 Task: Set the clock jitter to 5000.
Action: Mouse moved to (93, 14)
Screenshot: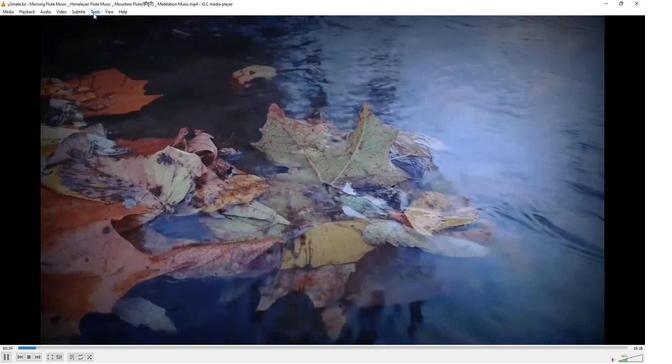 
Action: Mouse pressed left at (93, 14)
Screenshot: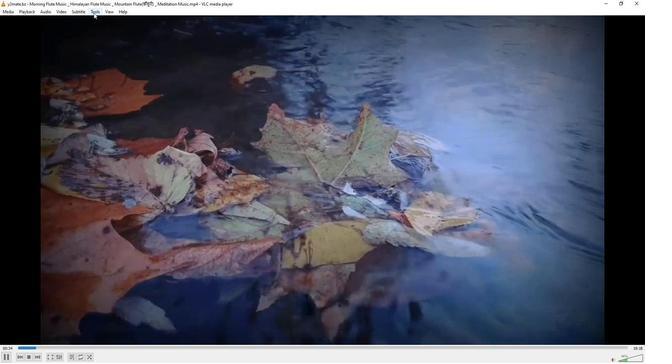 
Action: Mouse moved to (101, 92)
Screenshot: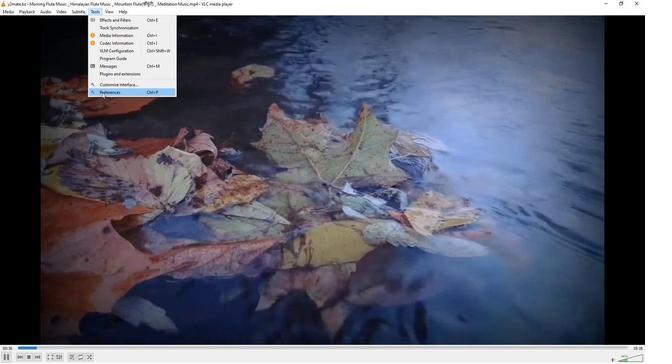 
Action: Mouse pressed left at (101, 92)
Screenshot: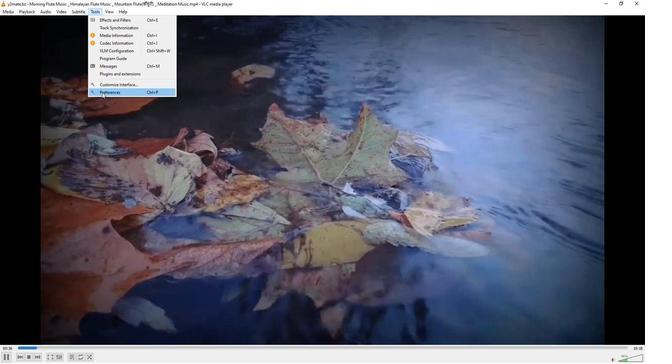 
Action: Mouse moved to (212, 293)
Screenshot: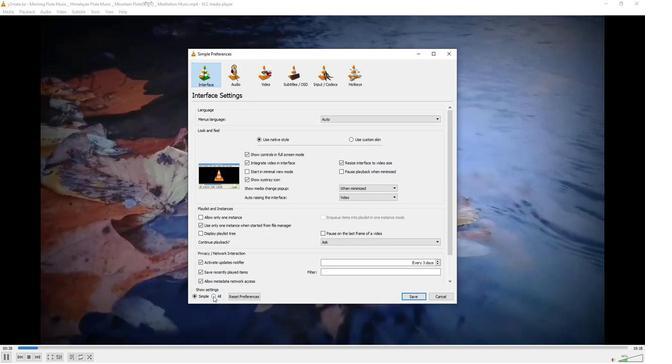 
Action: Mouse pressed left at (212, 293)
Screenshot: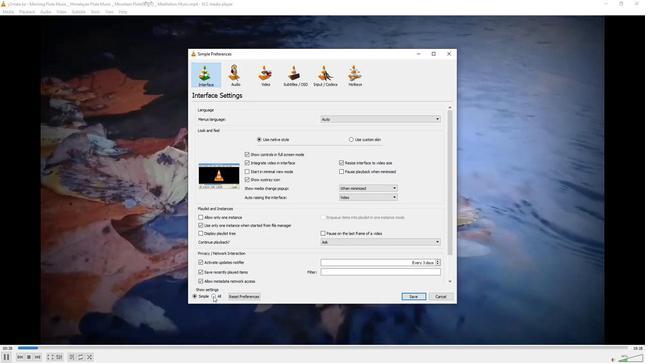 
Action: Mouse moved to (215, 171)
Screenshot: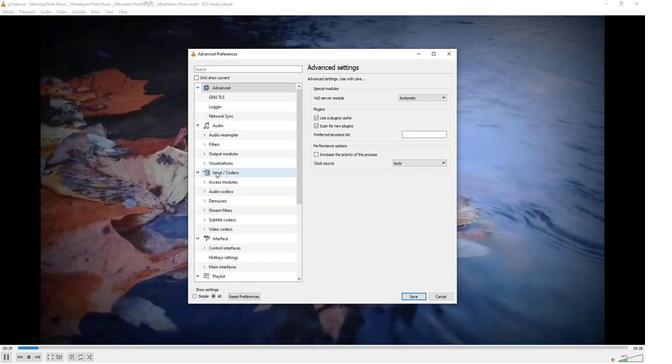 
Action: Mouse pressed left at (215, 171)
Screenshot: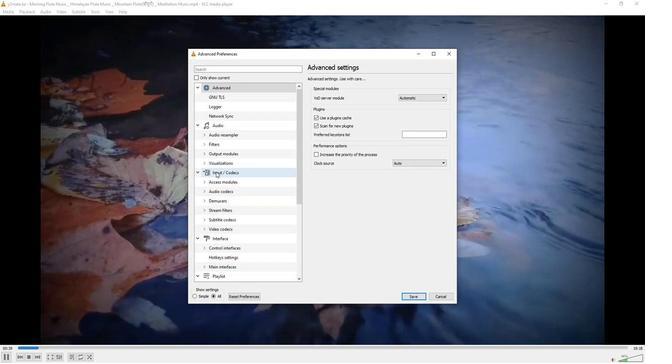 
Action: Mouse moved to (354, 219)
Screenshot: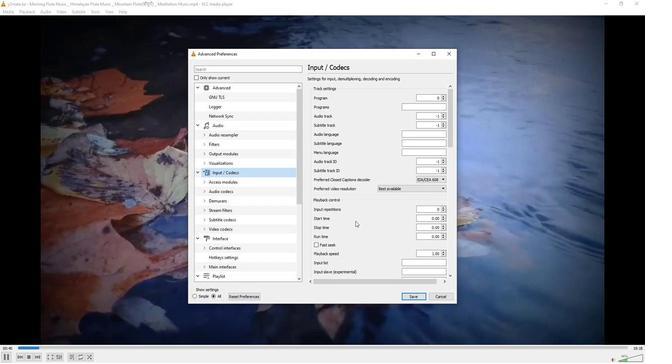 
Action: Mouse scrolled (354, 218) with delta (0, 0)
Screenshot: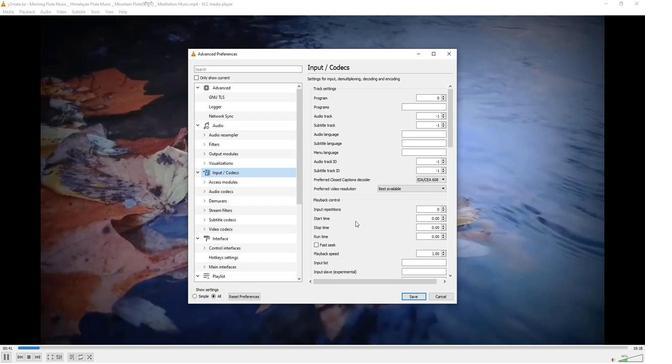 
Action: Mouse moved to (363, 215)
Screenshot: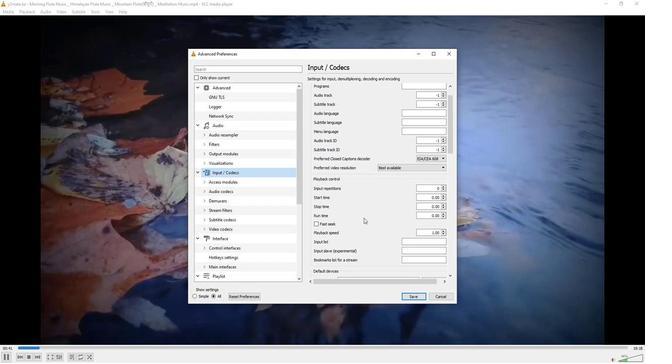 
Action: Mouse scrolled (363, 215) with delta (0, 0)
Screenshot: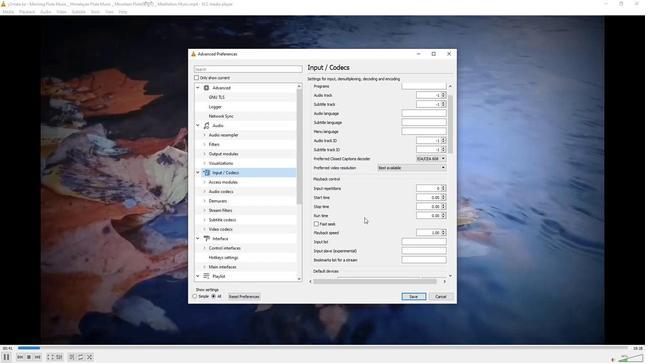 
Action: Mouse scrolled (363, 215) with delta (0, 0)
Screenshot: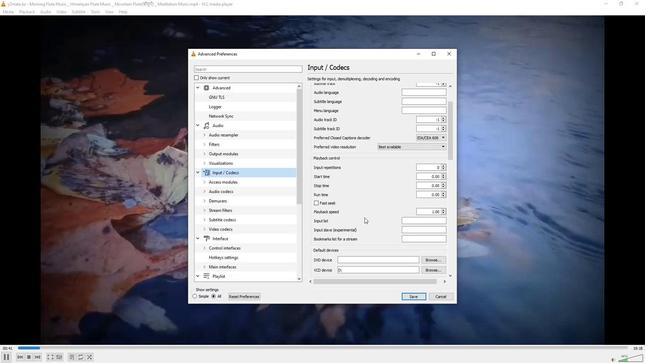 
Action: Mouse scrolled (363, 215) with delta (0, 0)
Screenshot: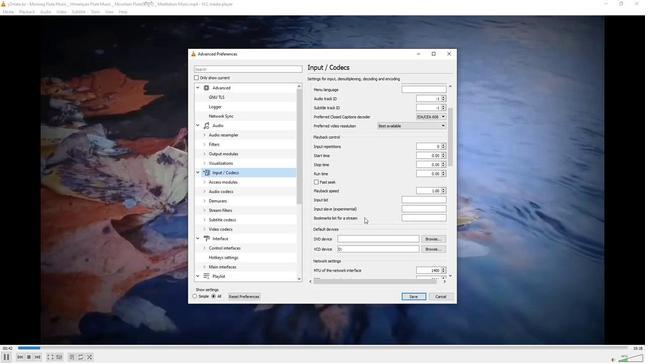 
Action: Mouse scrolled (363, 215) with delta (0, 0)
Screenshot: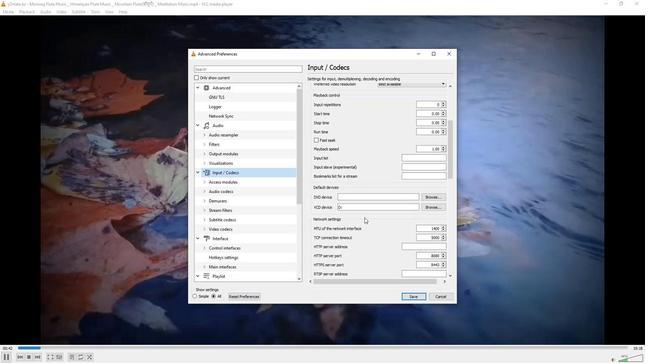 
Action: Mouse scrolled (363, 215) with delta (0, 0)
Screenshot: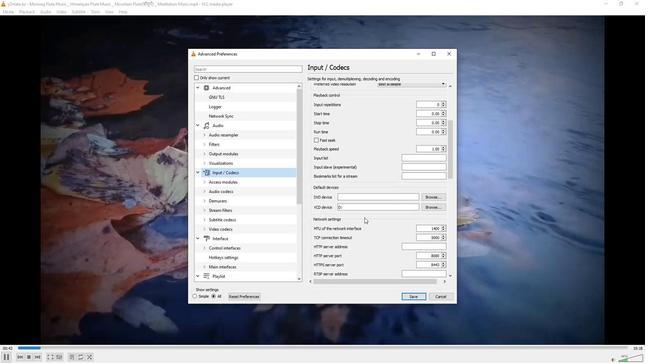 
Action: Mouse scrolled (363, 215) with delta (0, 0)
Screenshot: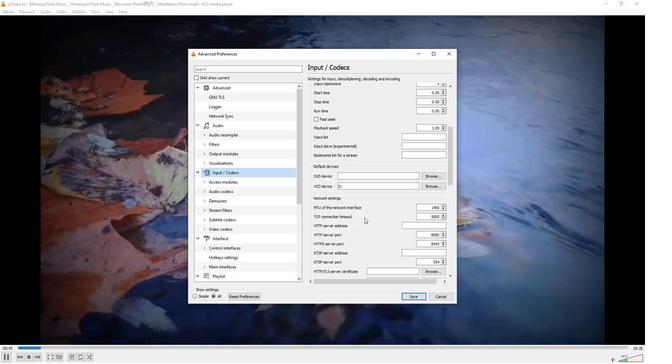 
Action: Mouse scrolled (363, 215) with delta (0, 0)
Screenshot: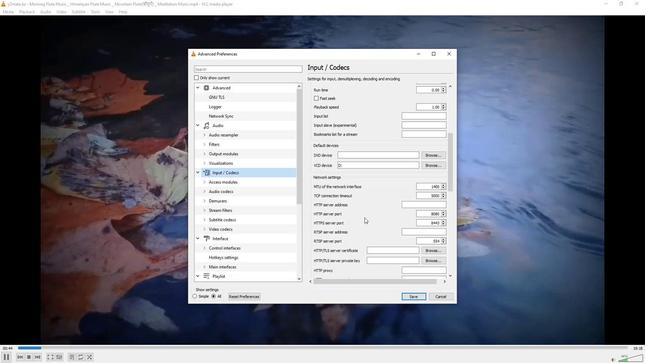
Action: Mouse scrolled (363, 215) with delta (0, 0)
Screenshot: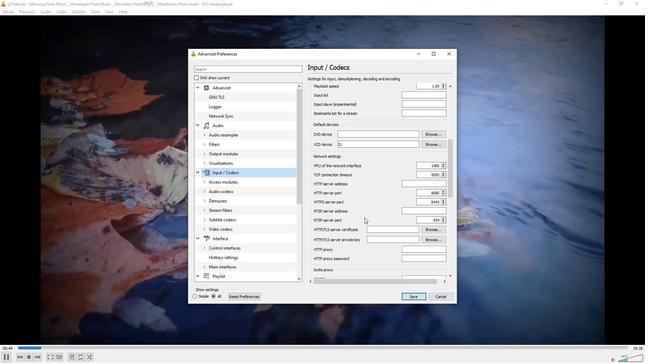 
Action: Mouse scrolled (363, 215) with delta (0, 0)
Screenshot: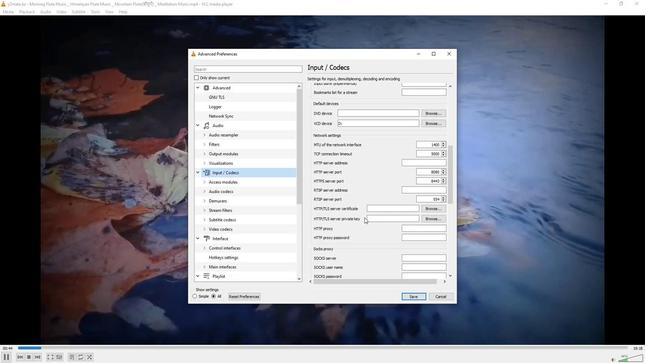 
Action: Mouse scrolled (363, 215) with delta (0, 0)
Screenshot: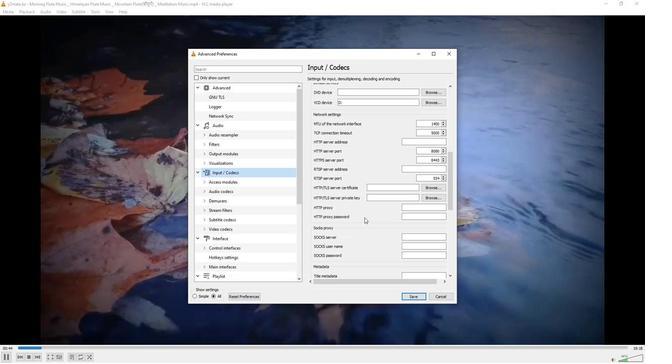 
Action: Mouse scrolled (363, 215) with delta (0, 0)
Screenshot: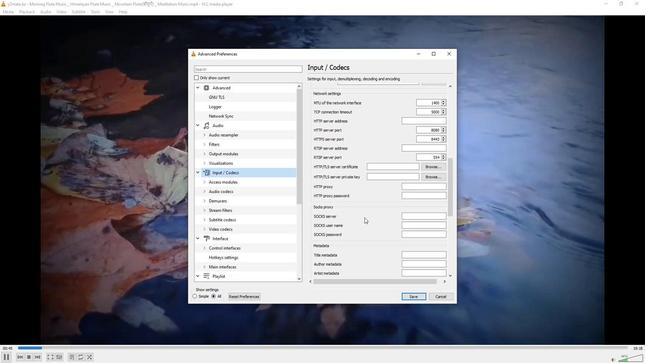 
Action: Mouse scrolled (363, 215) with delta (0, 0)
Screenshot: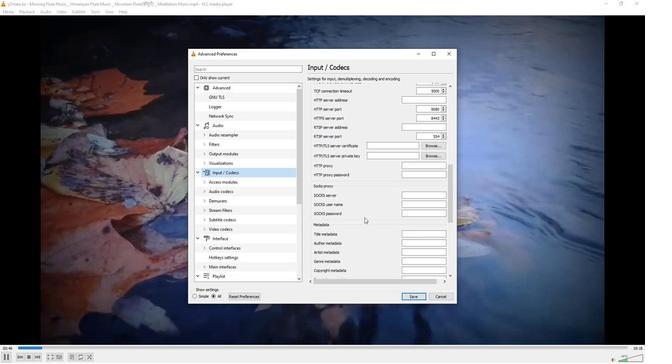 
Action: Mouse scrolled (363, 215) with delta (0, 0)
Screenshot: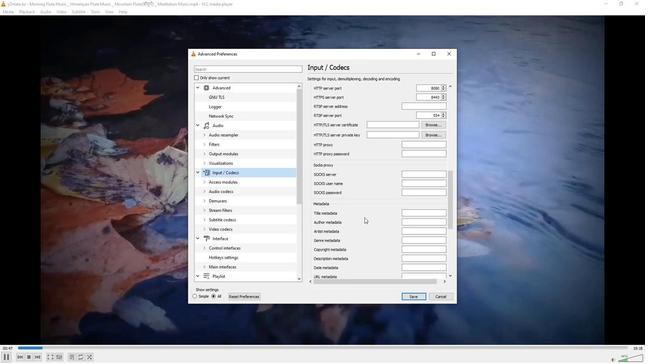 
Action: Mouse scrolled (363, 215) with delta (0, 0)
Screenshot: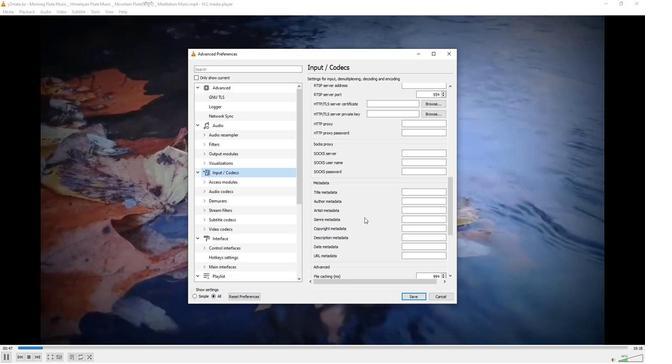 
Action: Mouse scrolled (363, 215) with delta (0, 0)
Screenshot: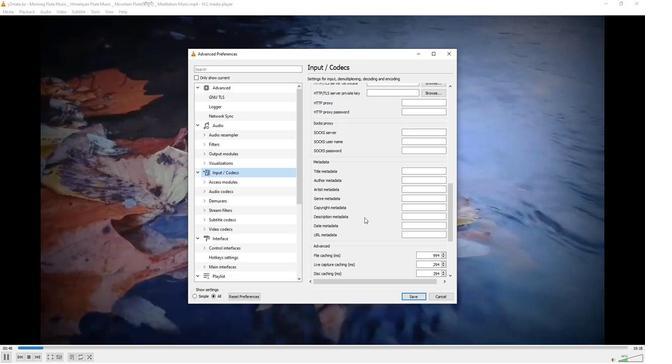 
Action: Mouse scrolled (363, 215) with delta (0, 0)
Screenshot: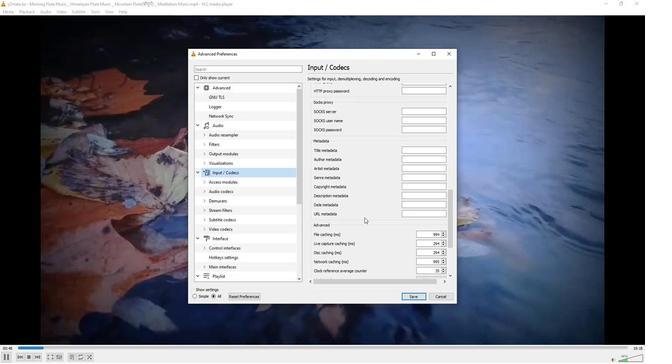 
Action: Mouse scrolled (363, 215) with delta (0, 0)
Screenshot: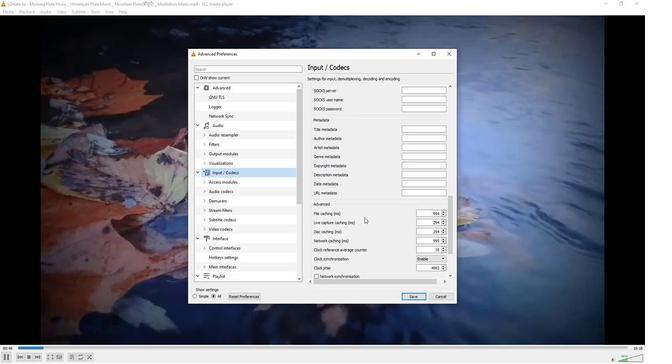 
Action: Mouse scrolled (363, 215) with delta (0, 0)
Screenshot: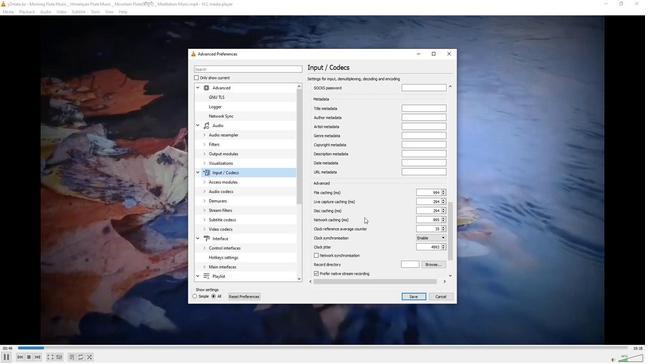 
Action: Mouse moved to (432, 224)
Screenshot: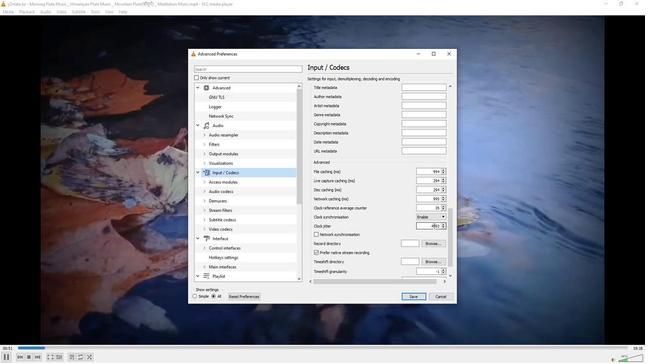 
Action: Mouse pressed left at (432, 224)
Screenshot: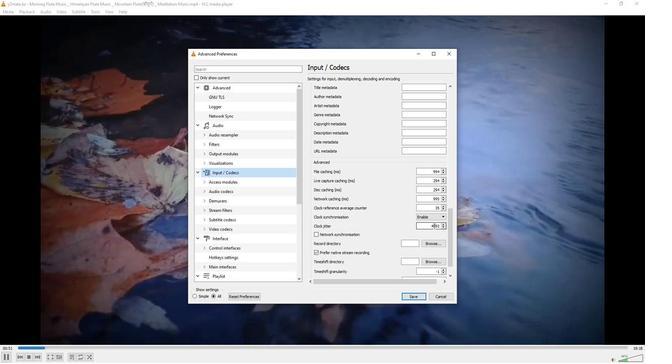 
Action: Mouse pressed left at (432, 224)
Screenshot: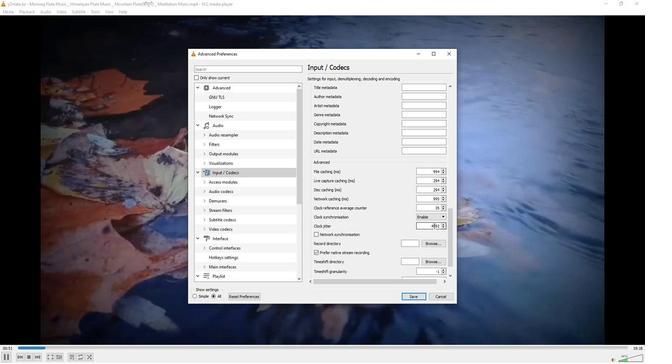 
Action: Mouse pressed left at (432, 224)
Screenshot: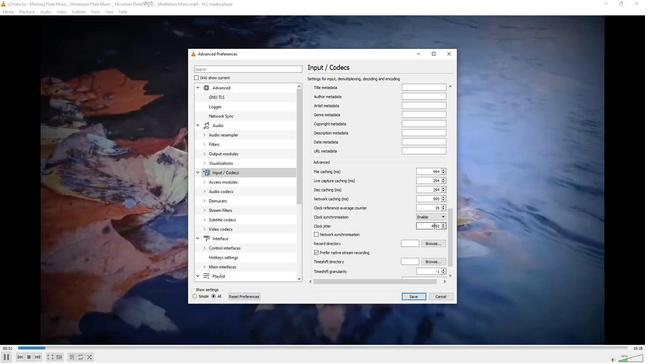 
Action: Key pressed 5000
Screenshot: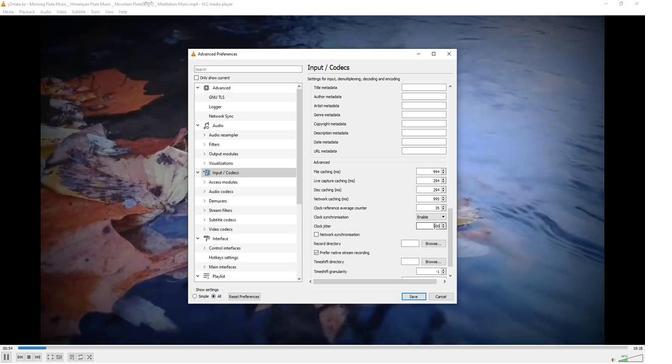 
Action: Mouse moved to (391, 225)
Screenshot: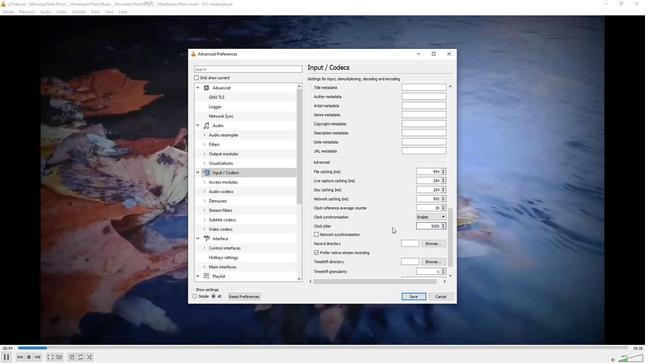 
Action: Mouse pressed left at (391, 225)
Screenshot: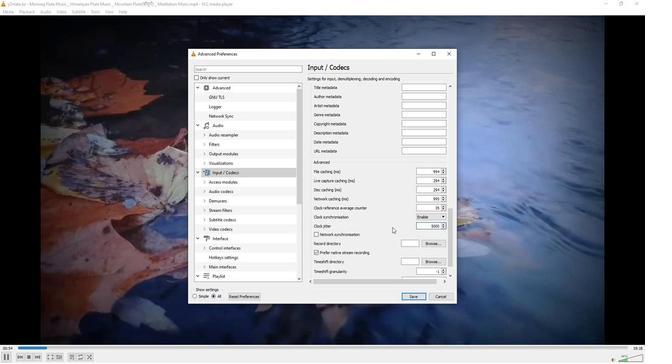 
